 Task: Create New Vendor with Vendor Name: BP, Billing Address Line1: 9 Golden Star Dr., Billing Address Line2: Bay City, Billing Address Line3: NY 10977
Action: Mouse moved to (189, 34)
Screenshot: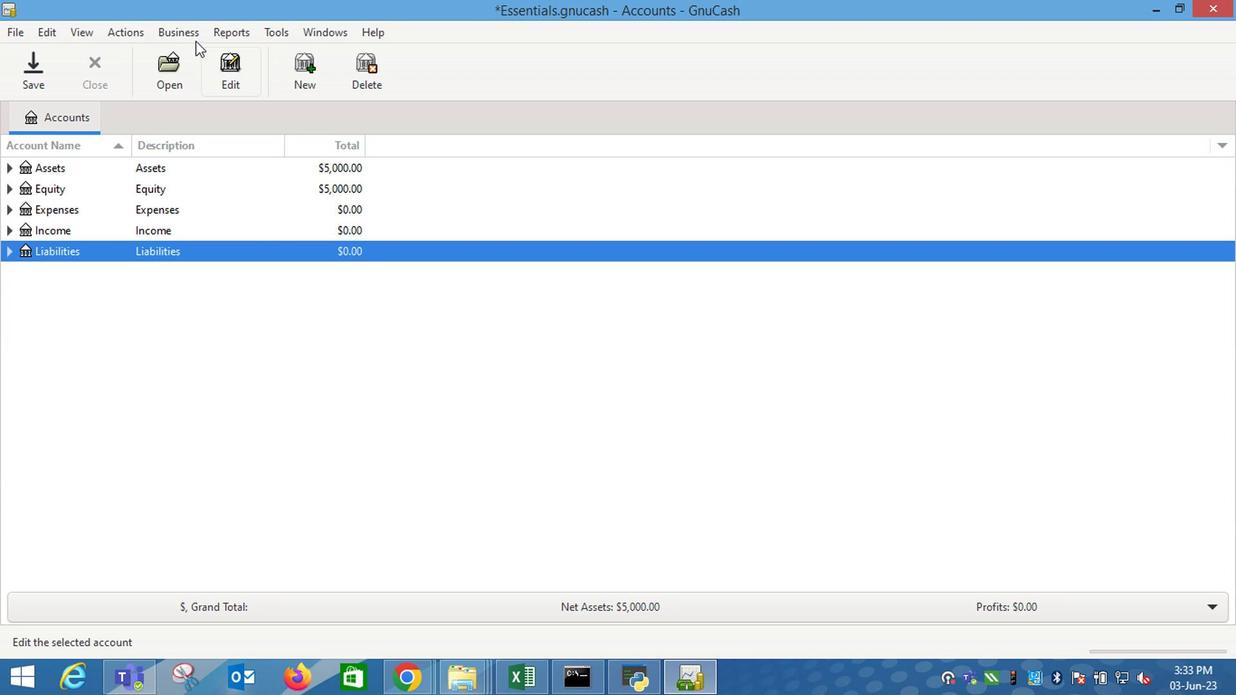 
Action: Mouse pressed left at (189, 34)
Screenshot: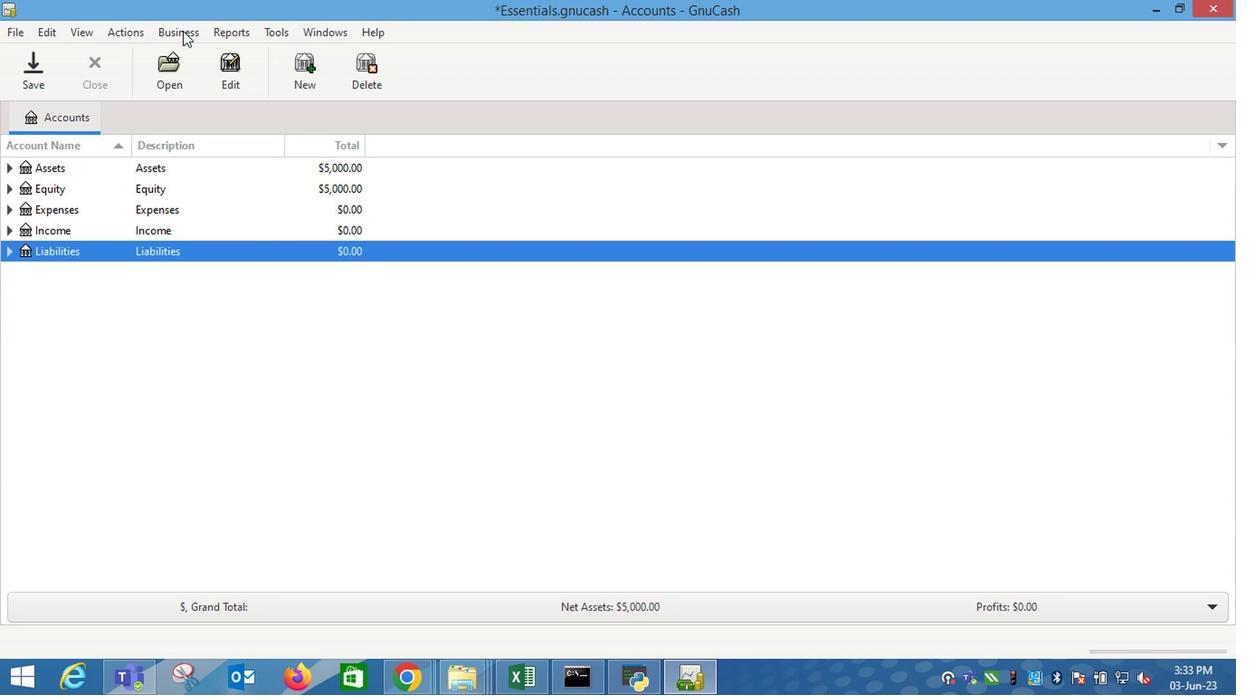 
Action: Mouse moved to (386, 83)
Screenshot: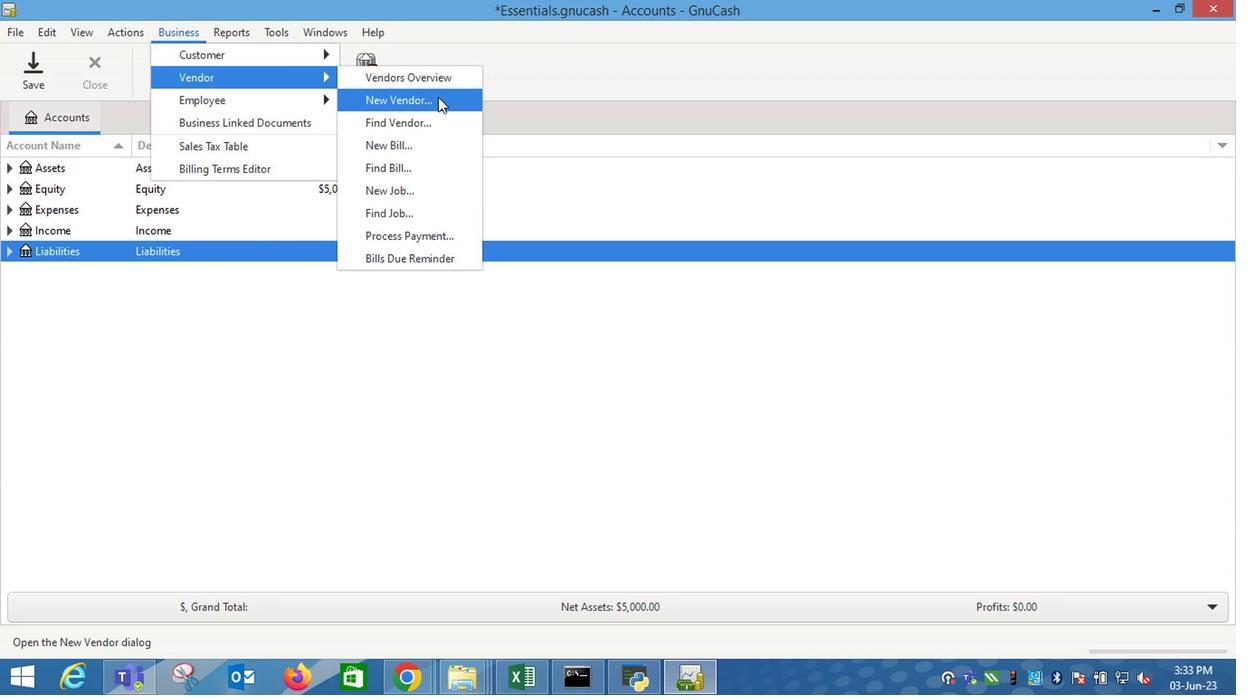 
Action: Mouse pressed left at (386, 83)
Screenshot: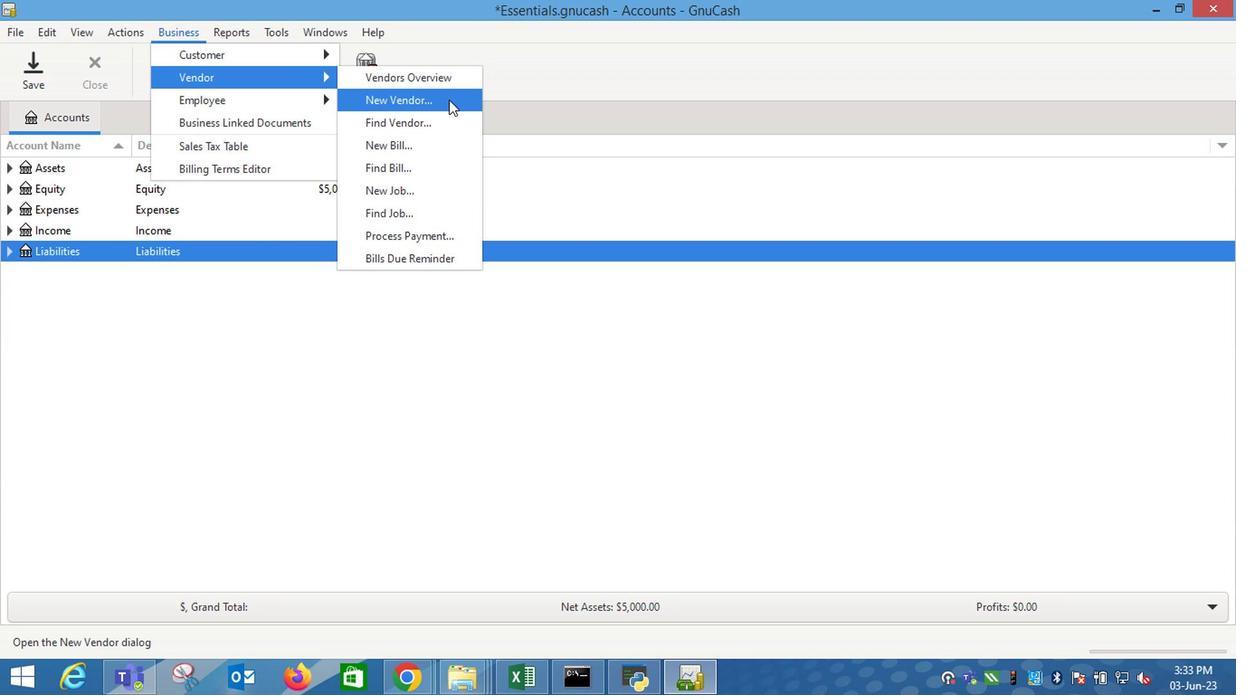 
Action: Mouse moved to (954, 185)
Screenshot: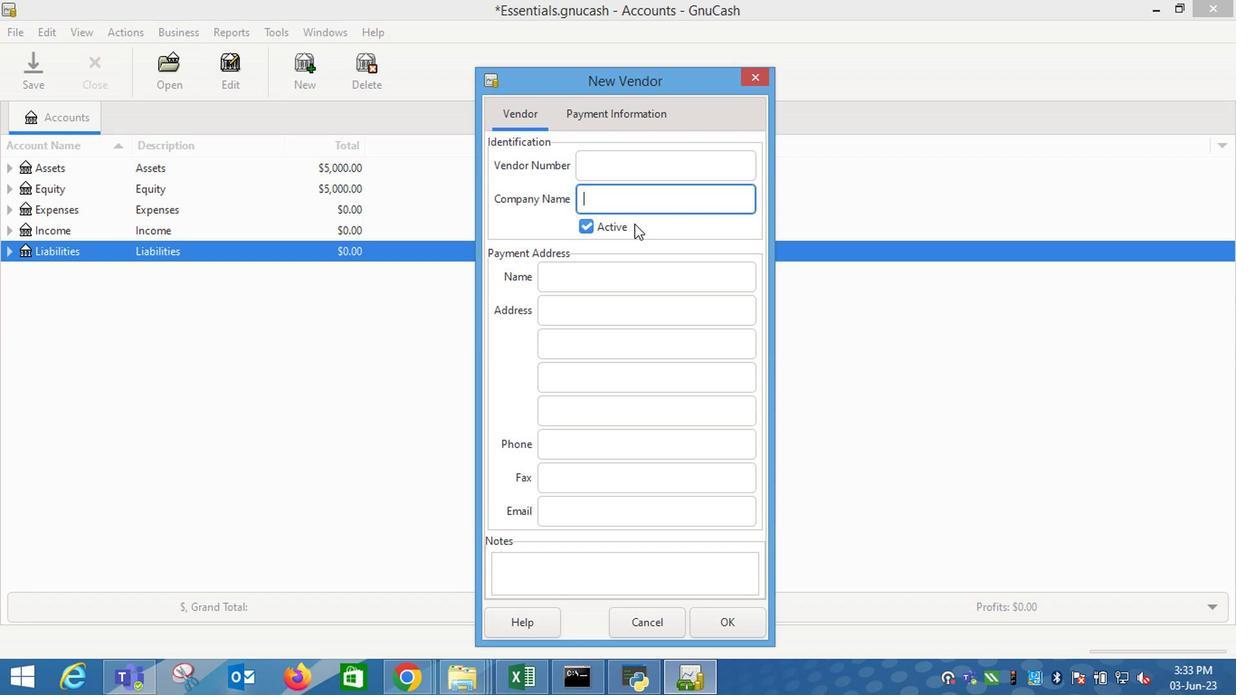 
Action: Key pressed <Key.shift_r>BP<Key.tab><Key.tab><Key.tab>9<Key.space><Key.shift_r>Golden<Key.space><Key.shift_r>Star<Key.space><Key.shift_r>Dr.<Key.tab><Key.shift_r>Bay<Key.space><Key.shift_r>City<Key.tab><Key.shift_r>NY<Key.space>10977
Screenshot: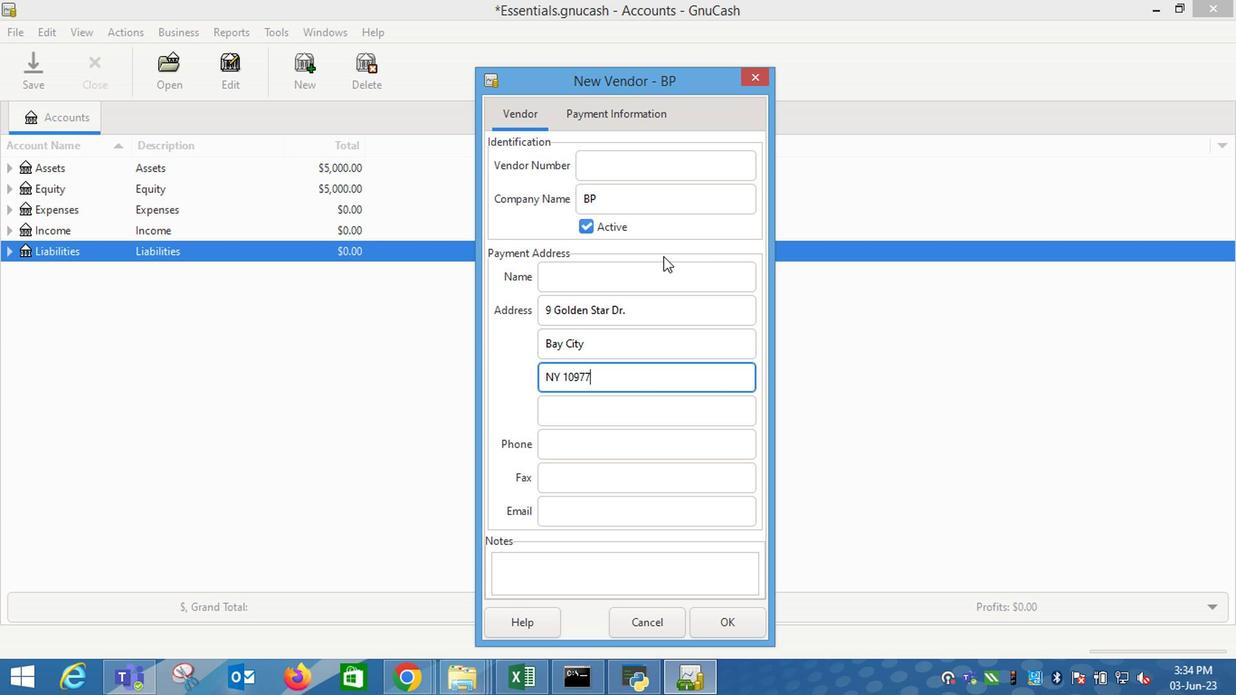 
Action: Mouse moved to (920, 198)
Screenshot: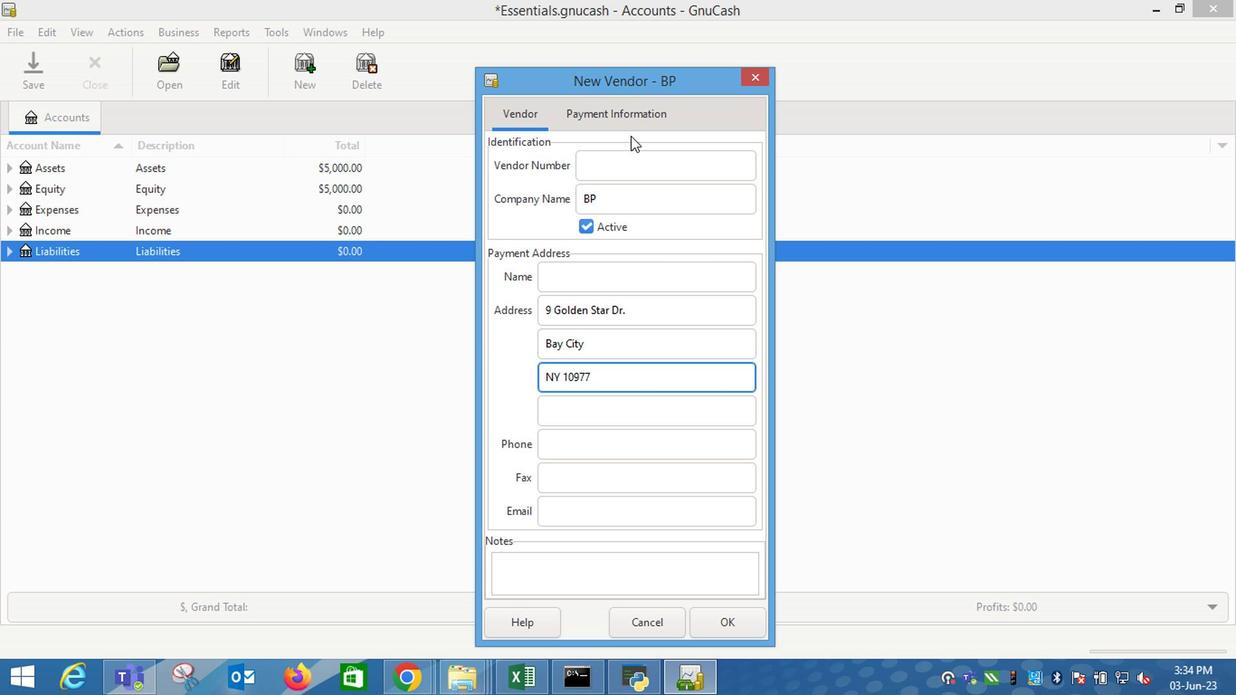
Action: Key pressed <Key.tab><Key.tab>
Screenshot: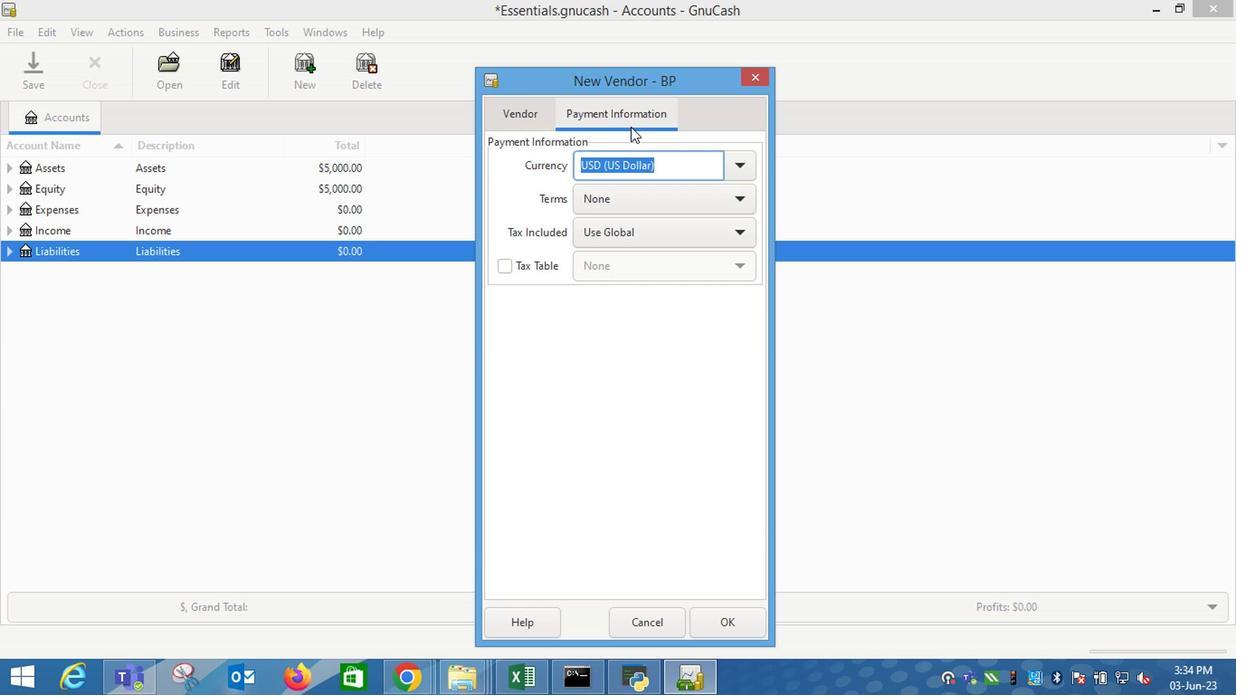 
Action: Mouse moved to (695, 627)
Screenshot: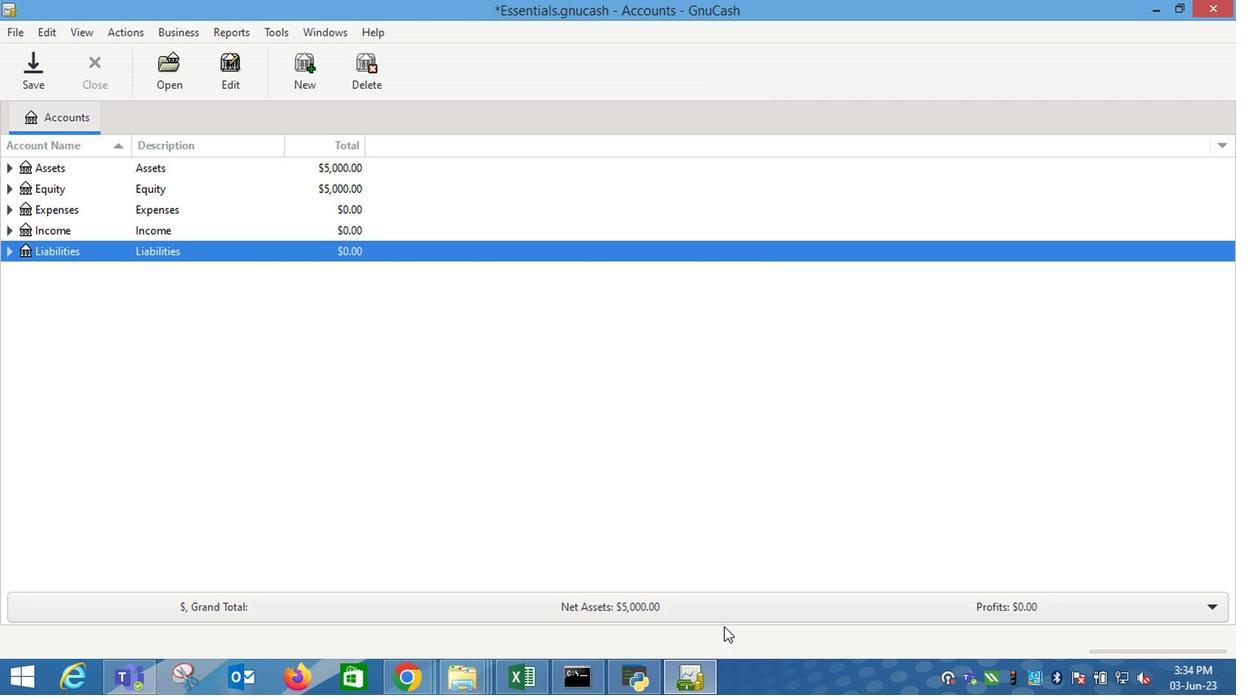 
Action: Mouse pressed left at (695, 627)
Screenshot: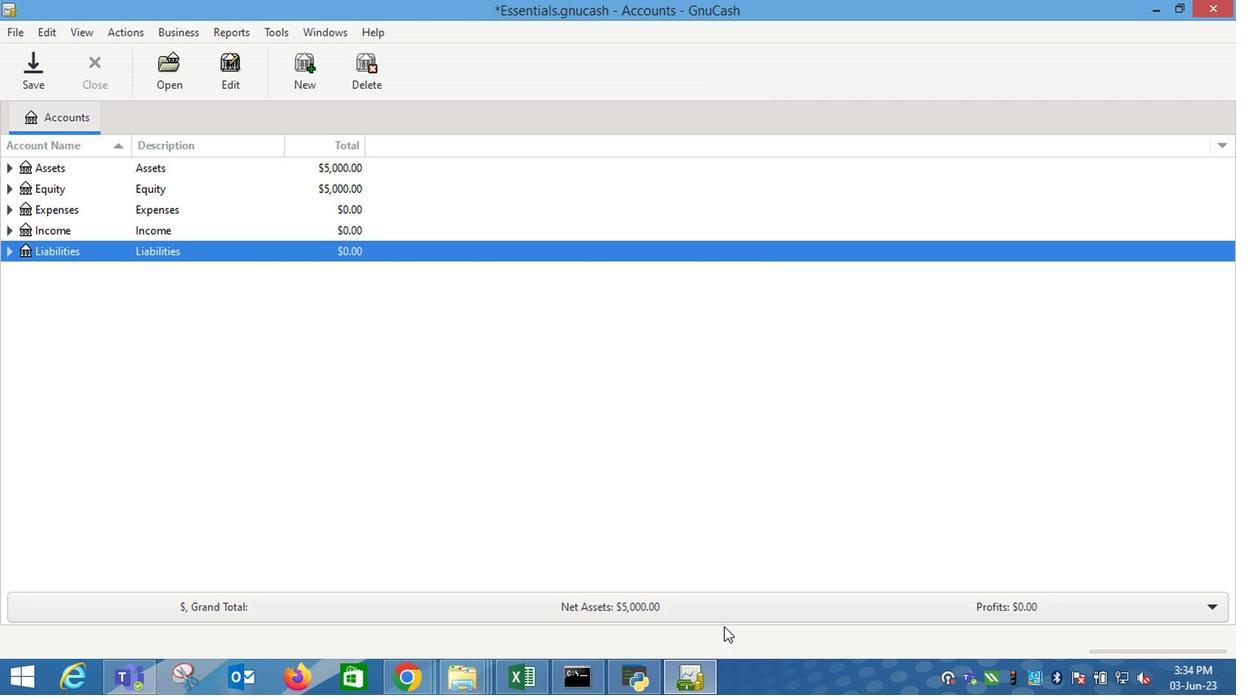 
Action: Mouse moved to (205, 39)
Screenshot: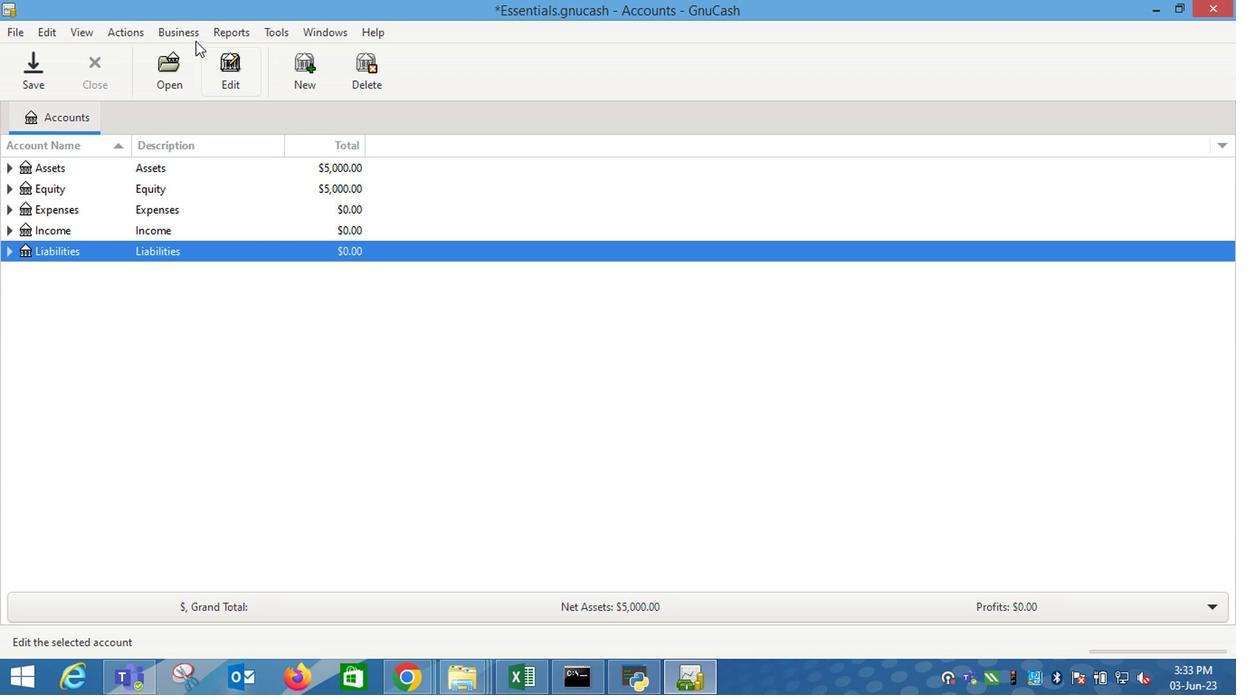 
Action: Mouse pressed left at (205, 39)
Screenshot: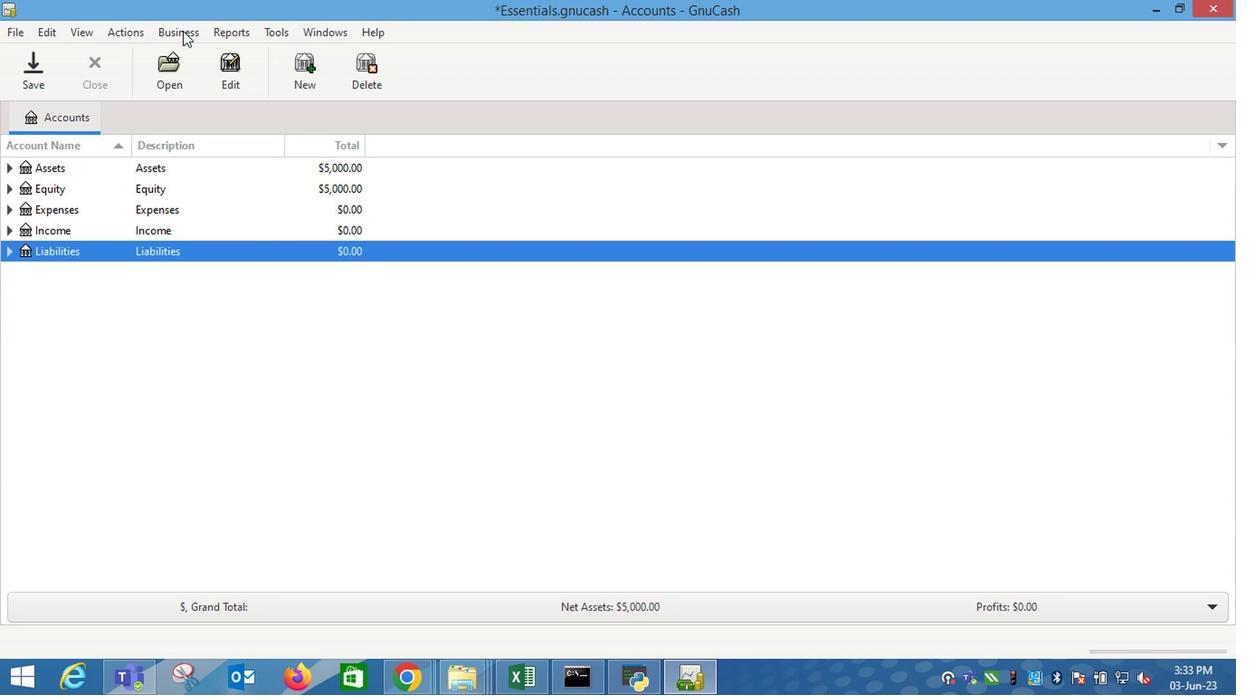 
Action: Mouse moved to (469, 107)
Screenshot: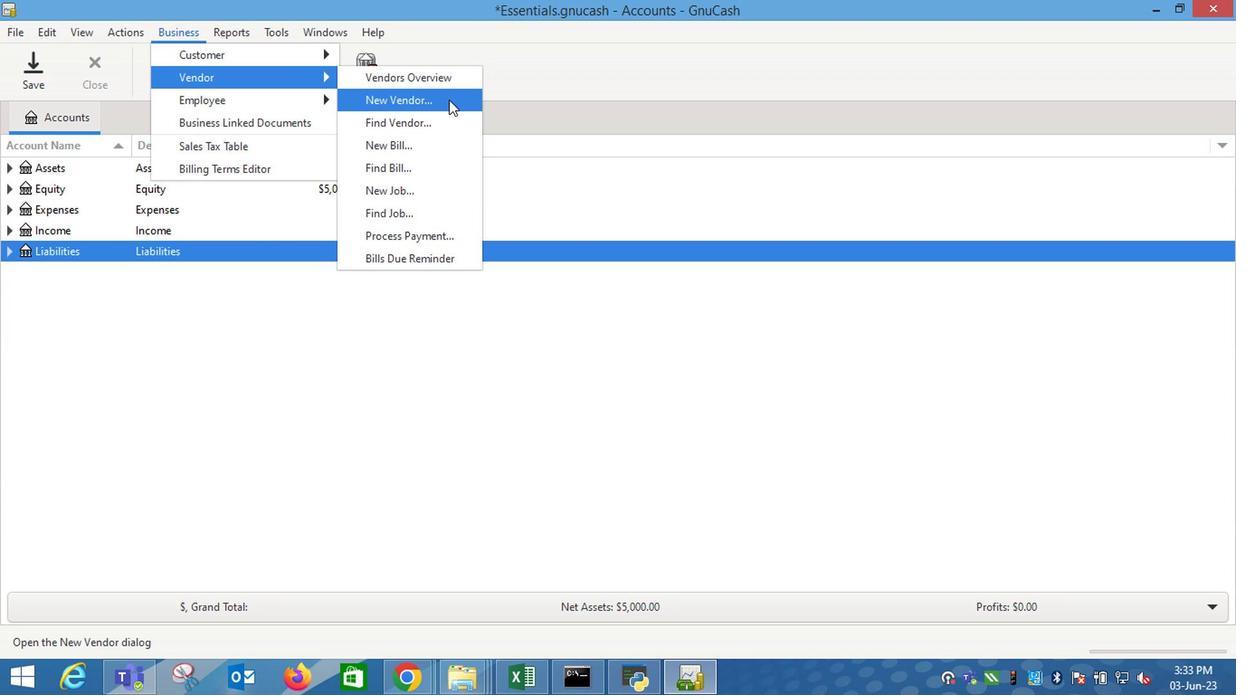 
Action: Mouse pressed left at (469, 107)
Screenshot: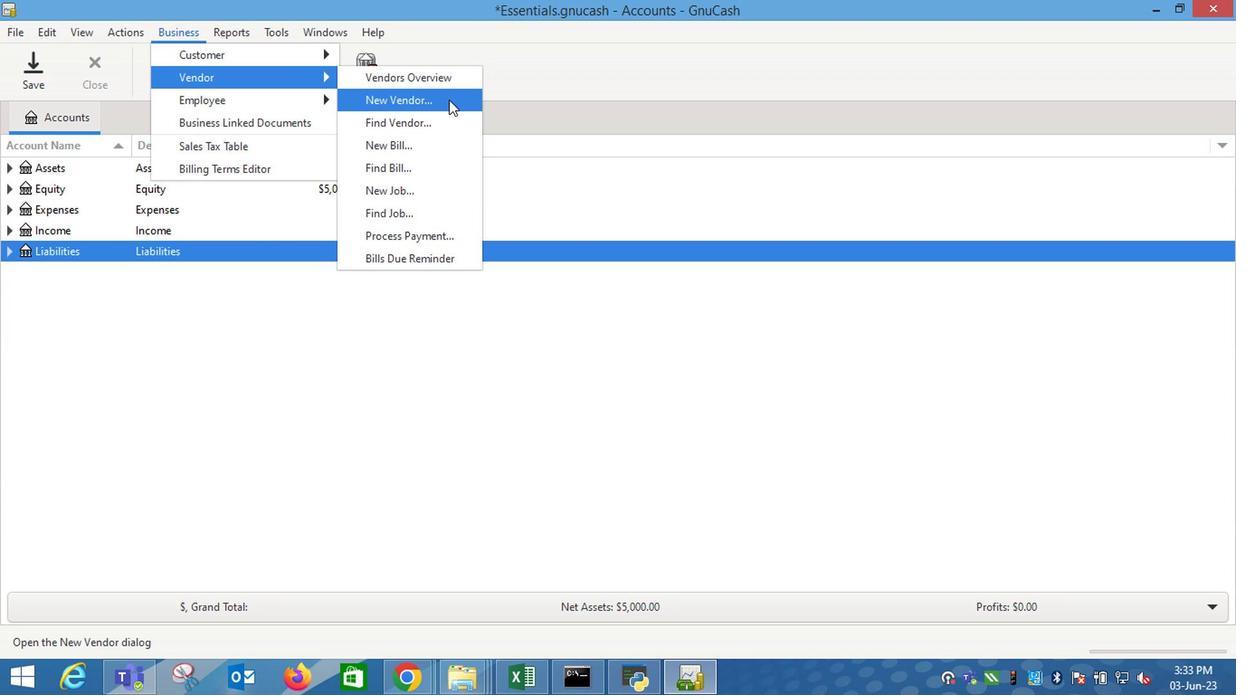 
Action: Mouse moved to (926, 294)
Screenshot: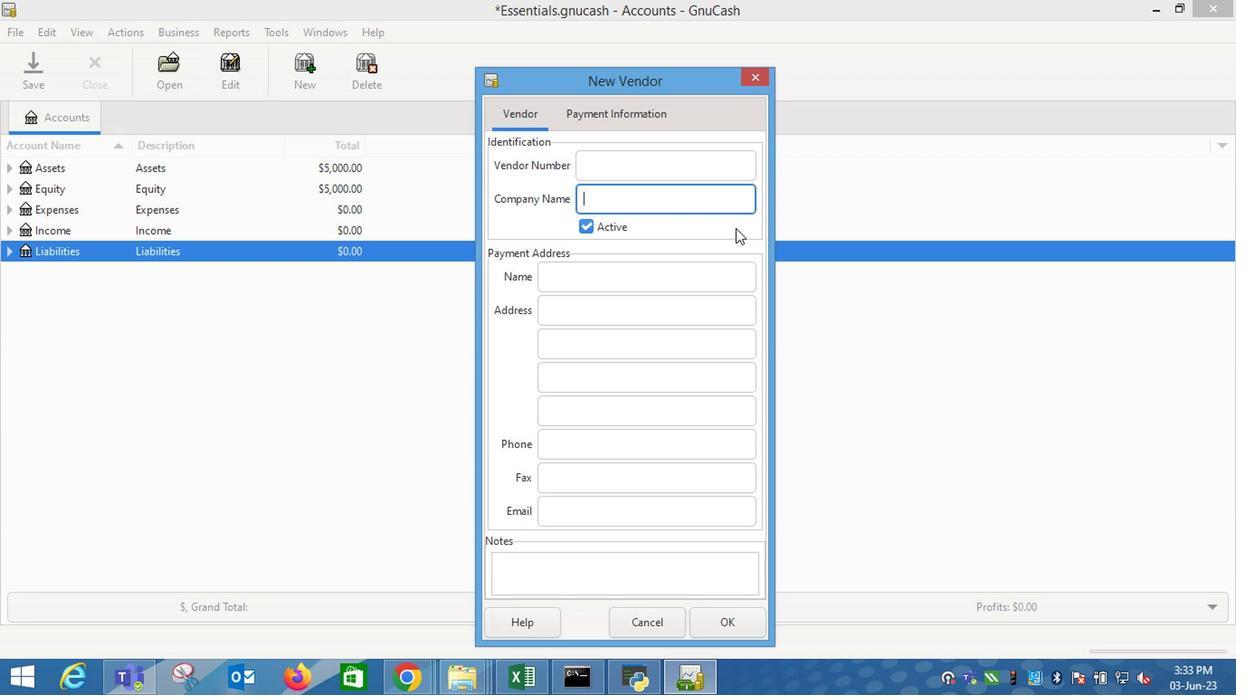 
Action: Key pressed <Key.shift_r>BP<Key.tab><Key.tab><Key.tab>9<Key.space><Key.shift_r>Golden<Key.space><Key.shift_r>Star<Key.space><Key.shift_r>Dr.<Key.tab><Key.shift_r>Bay<Key.space><Key.shift_r>City<Key.tab><Key.shift_r>NY<Key.space>10977
Screenshot: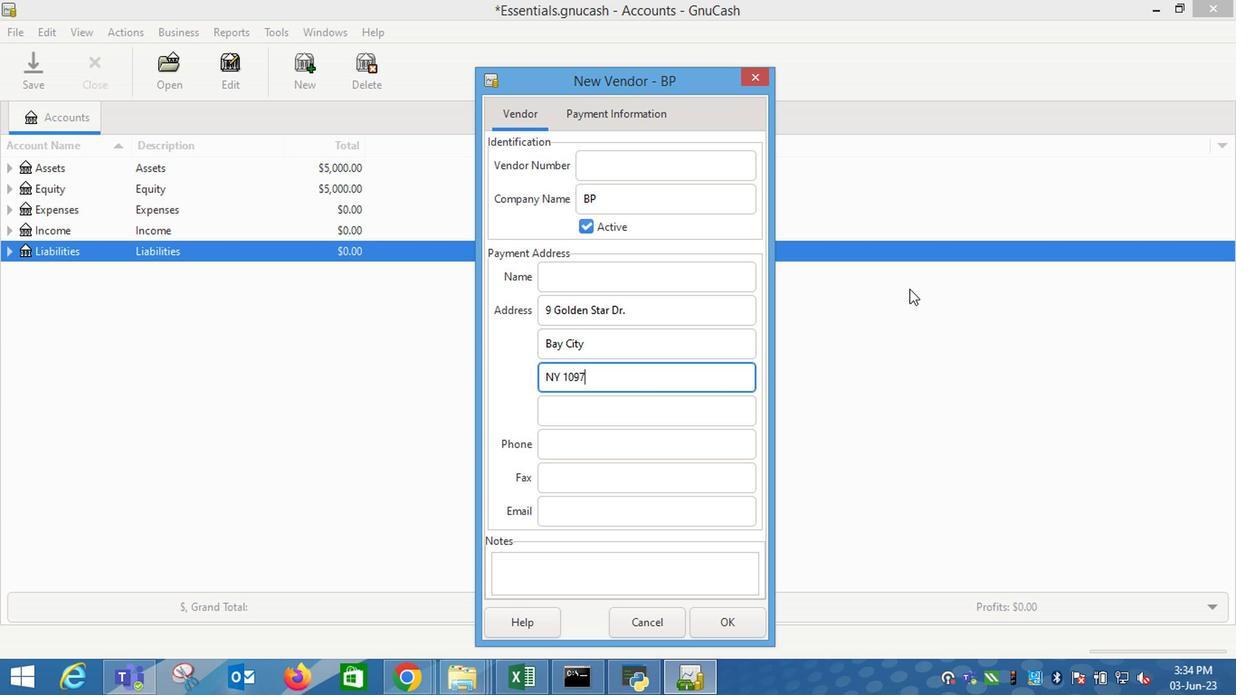 
Action: Mouse moved to (650, 134)
Screenshot: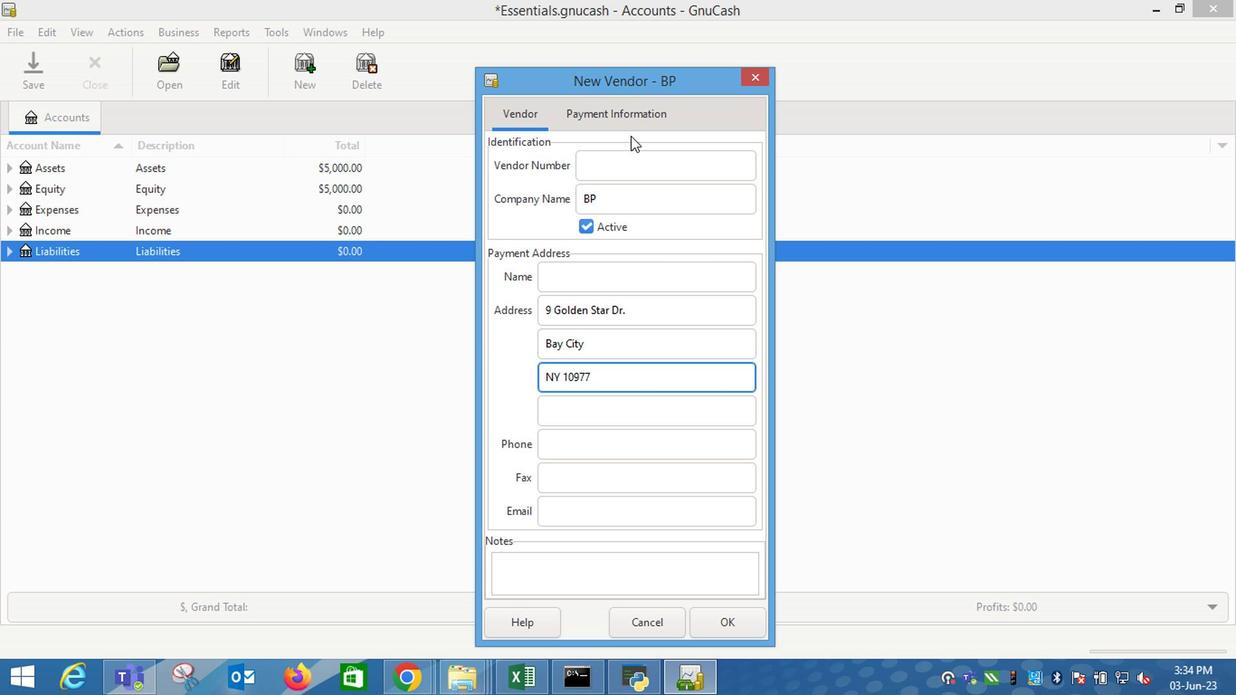 
Action: Mouse pressed left at (650, 134)
Screenshot: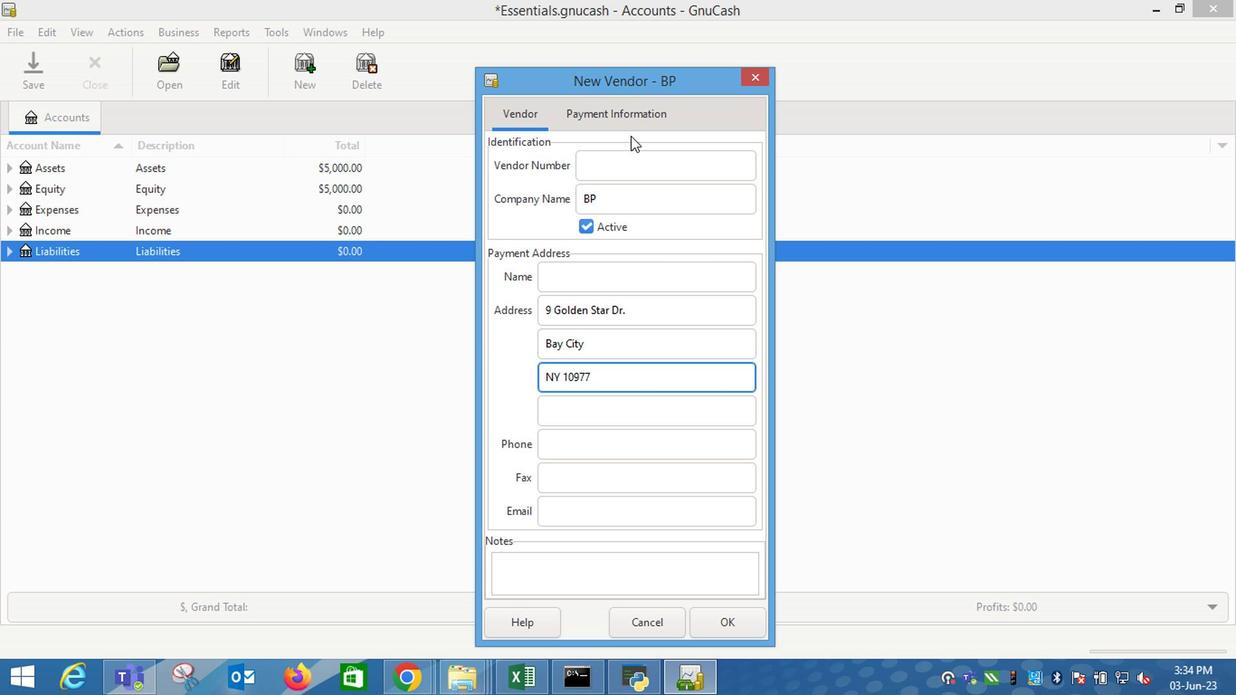 
Action: Mouse moved to (741, 628)
Screenshot: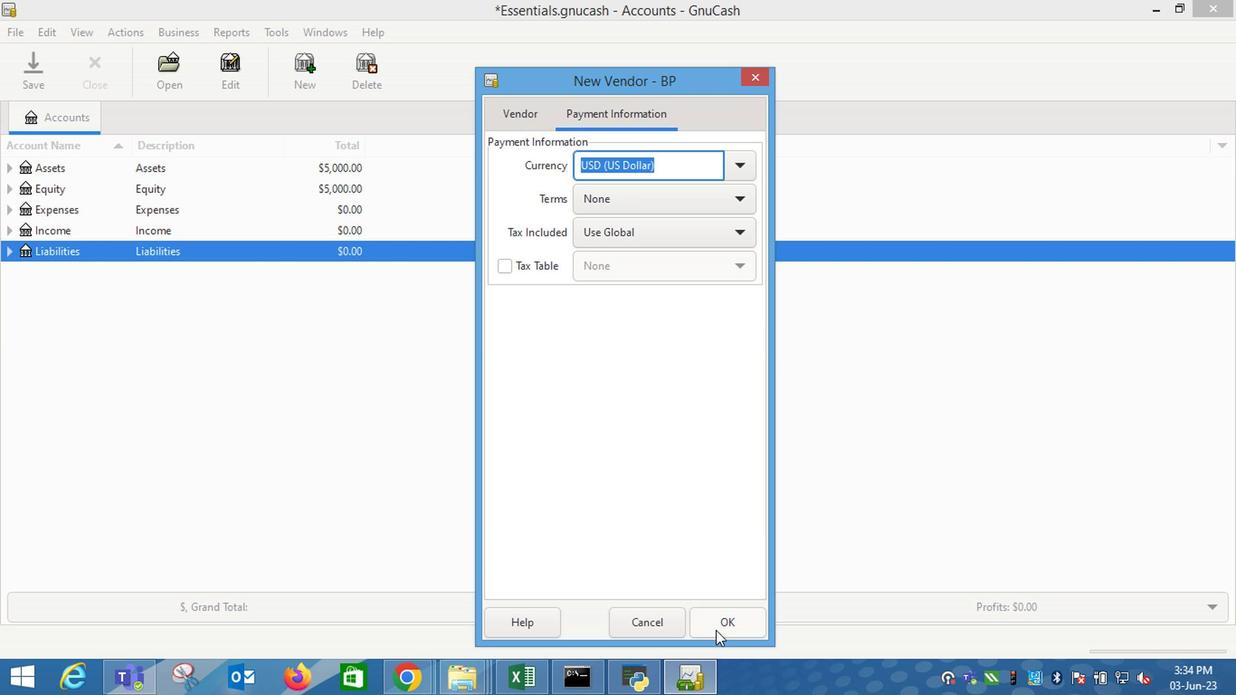 
Action: Mouse pressed left at (741, 628)
Screenshot: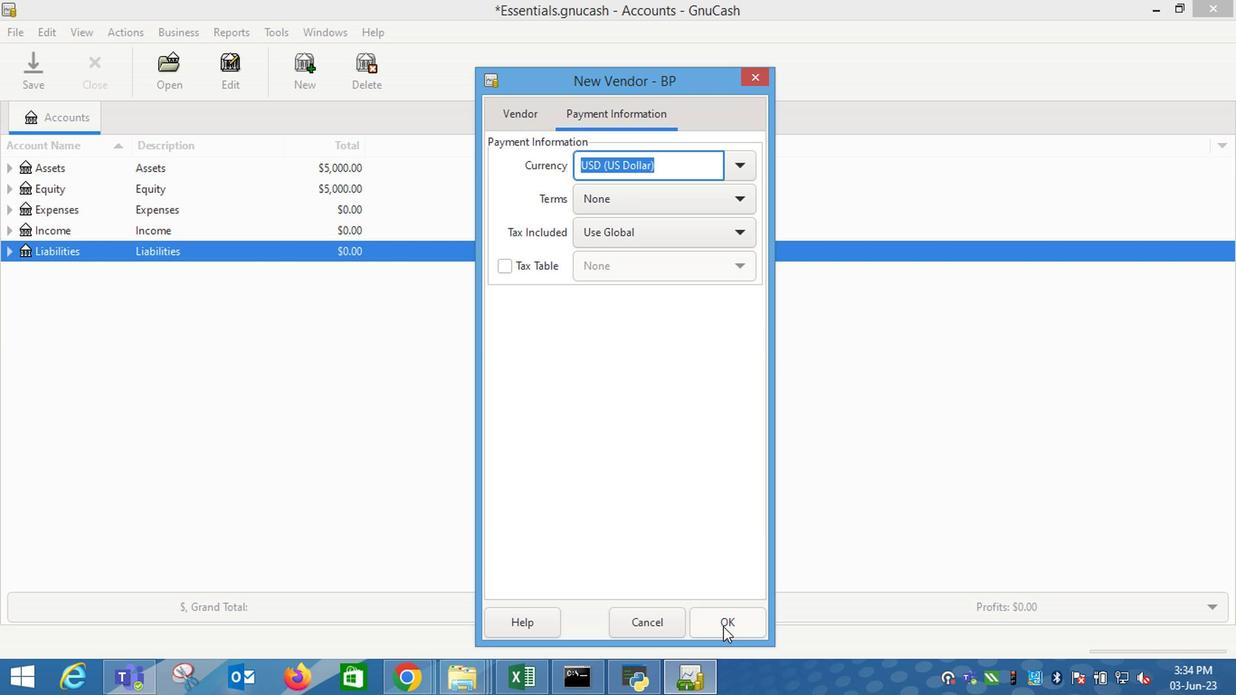
Action: Mouse moved to (742, 628)
Screenshot: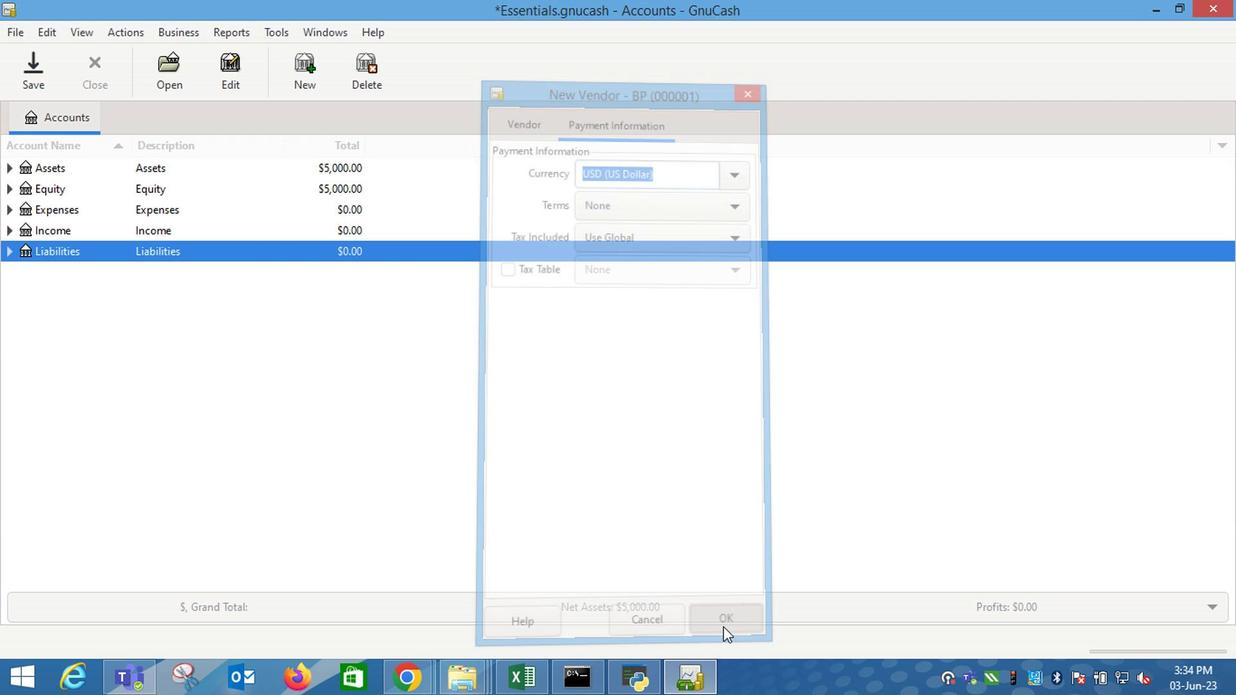 
